 Task: Add Dreambrands Progesterone Cream with Vitamins and Herbals for Women to the cart.
Action: Mouse moved to (912, 301)
Screenshot: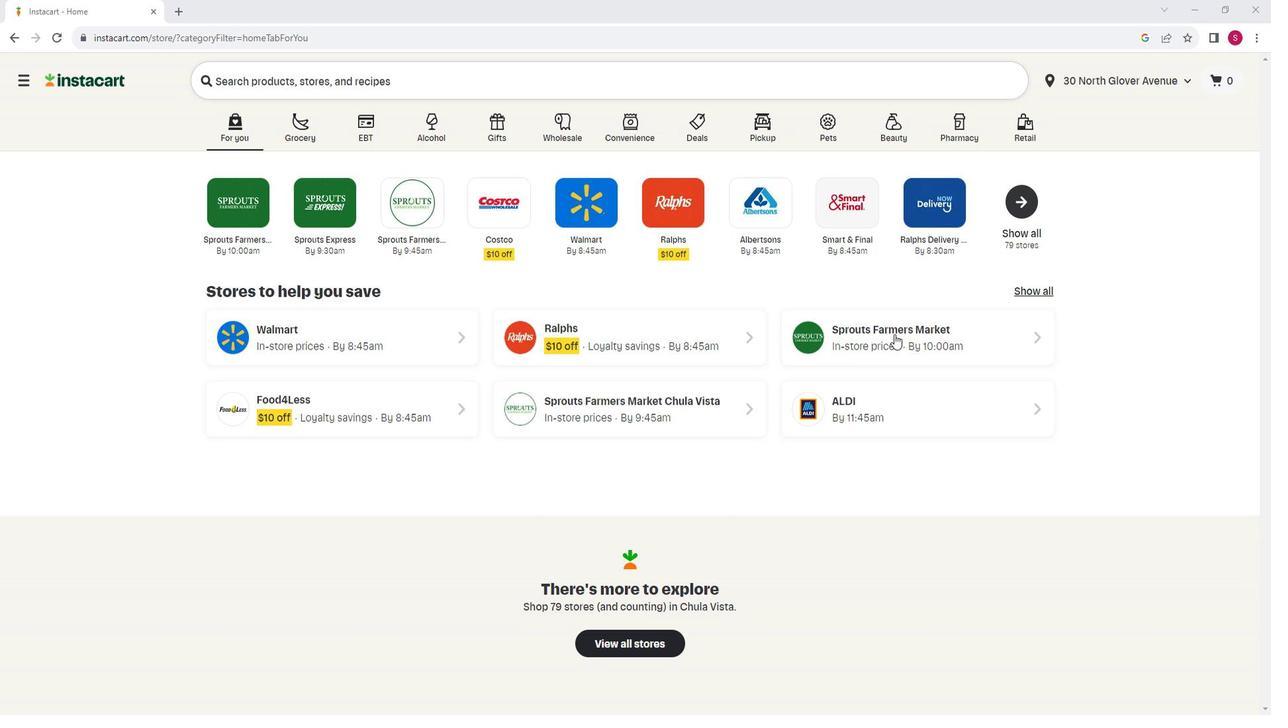
Action: Mouse pressed left at (912, 301)
Screenshot: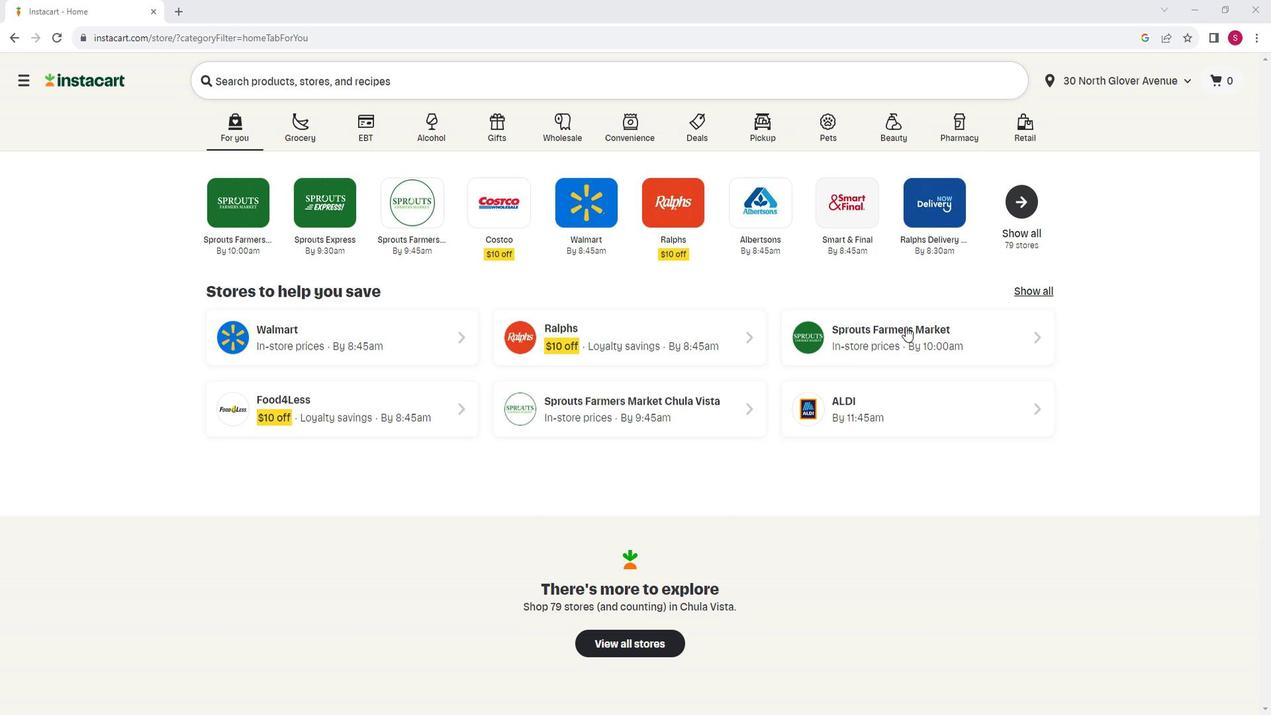 
Action: Mouse moved to (72, 444)
Screenshot: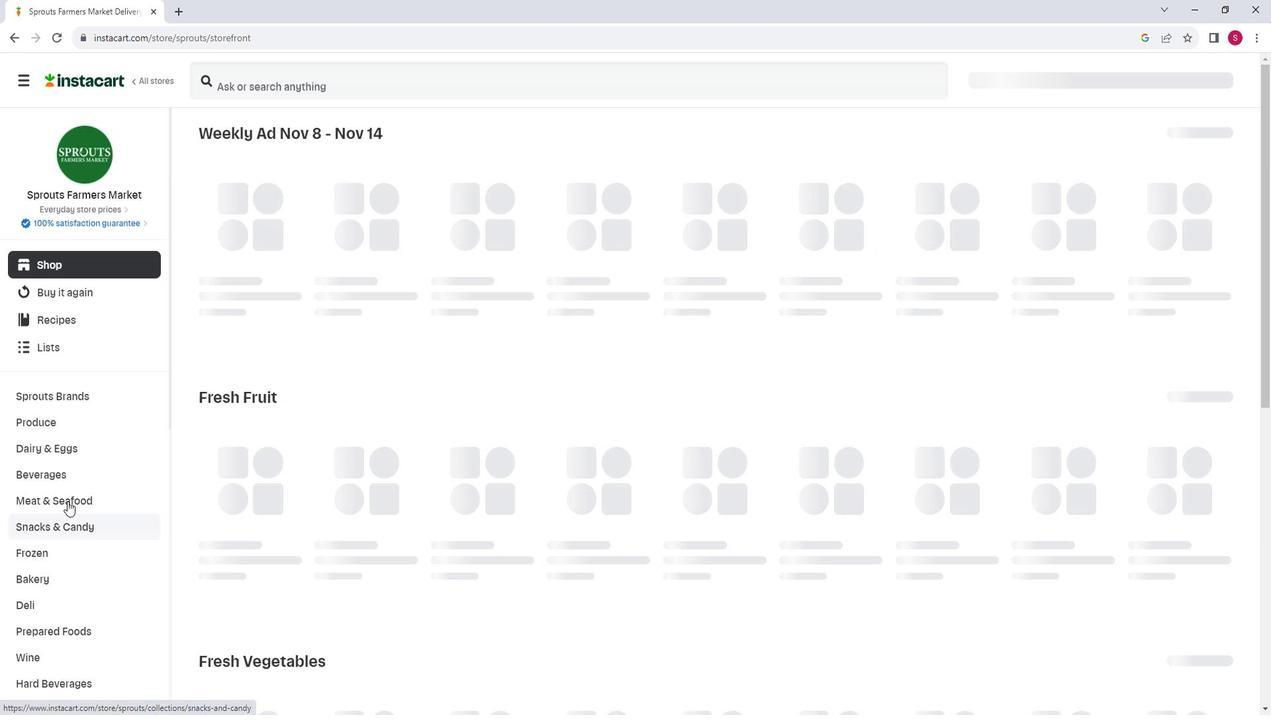 
Action: Mouse scrolled (72, 443) with delta (0, 0)
Screenshot: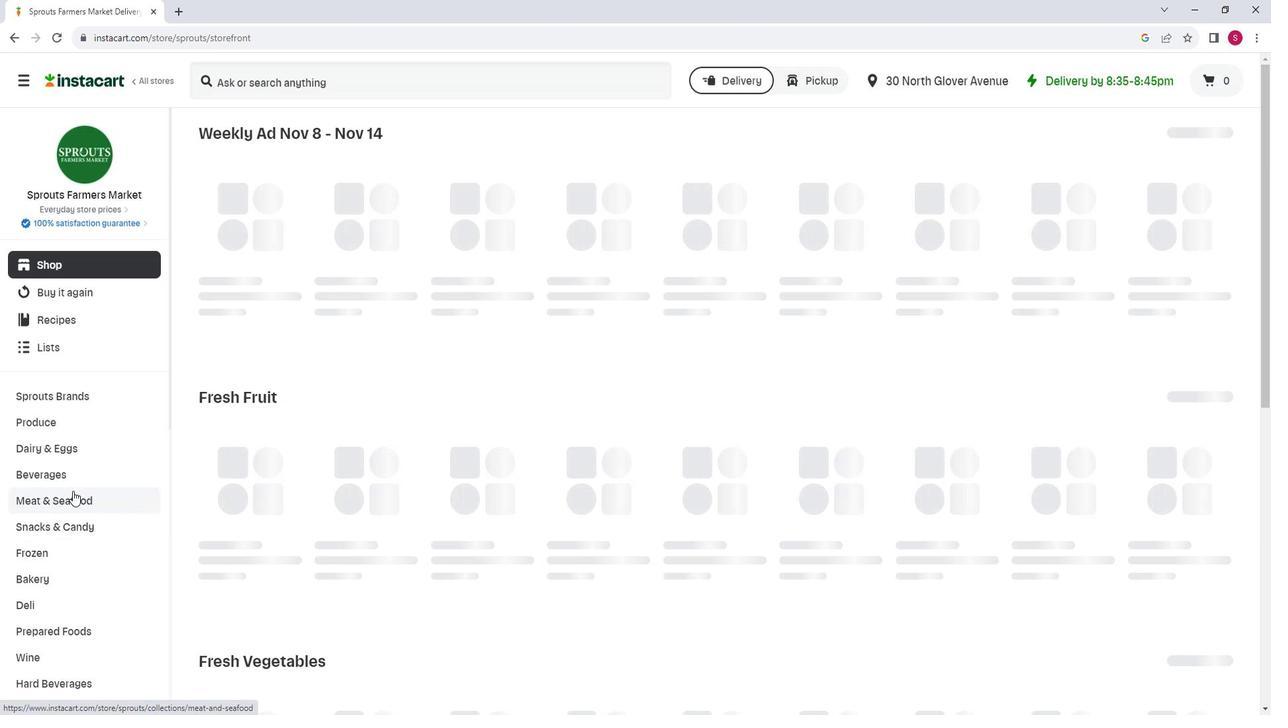 
Action: Mouse scrolled (72, 443) with delta (0, 0)
Screenshot: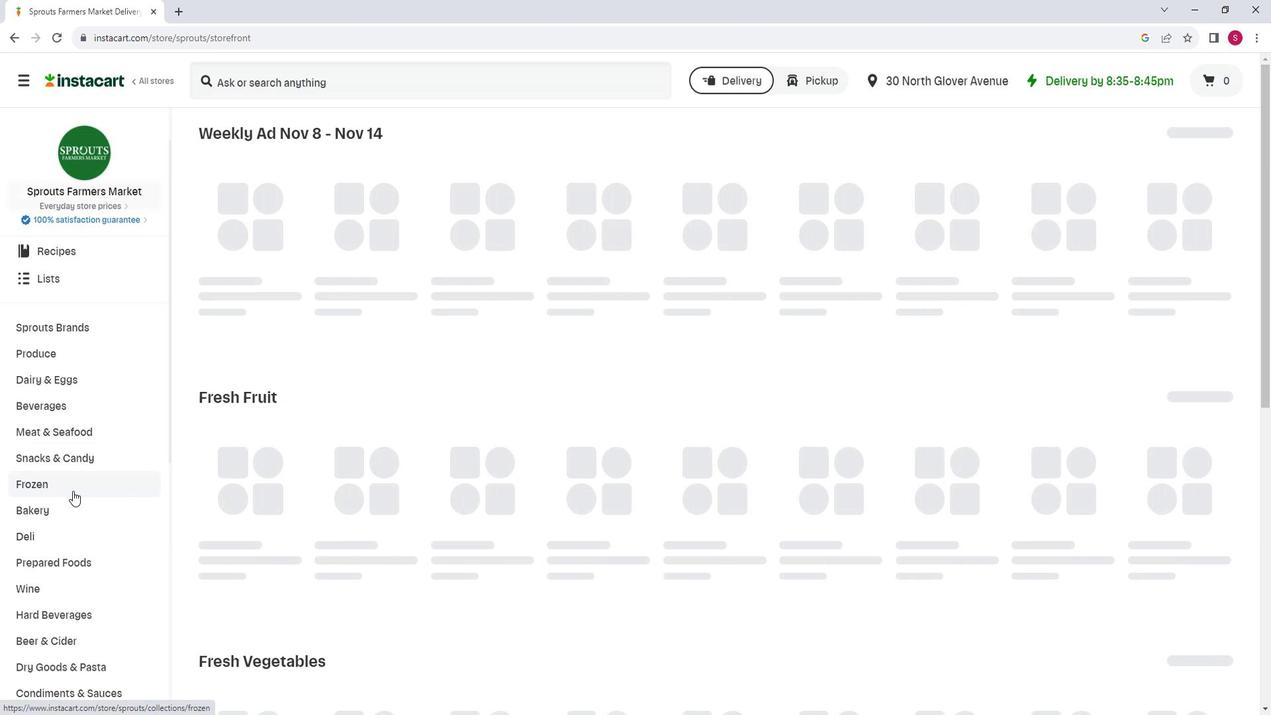 
Action: Mouse scrolled (72, 443) with delta (0, 0)
Screenshot: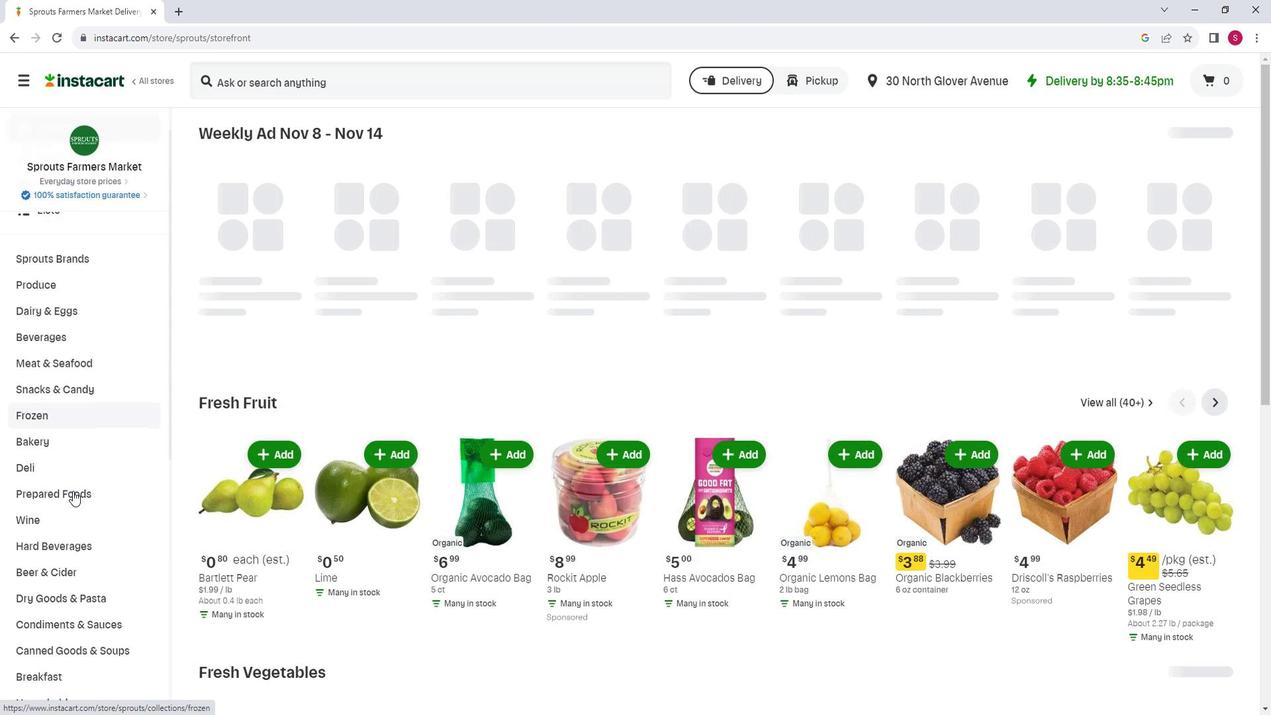
Action: Mouse scrolled (72, 443) with delta (0, 0)
Screenshot: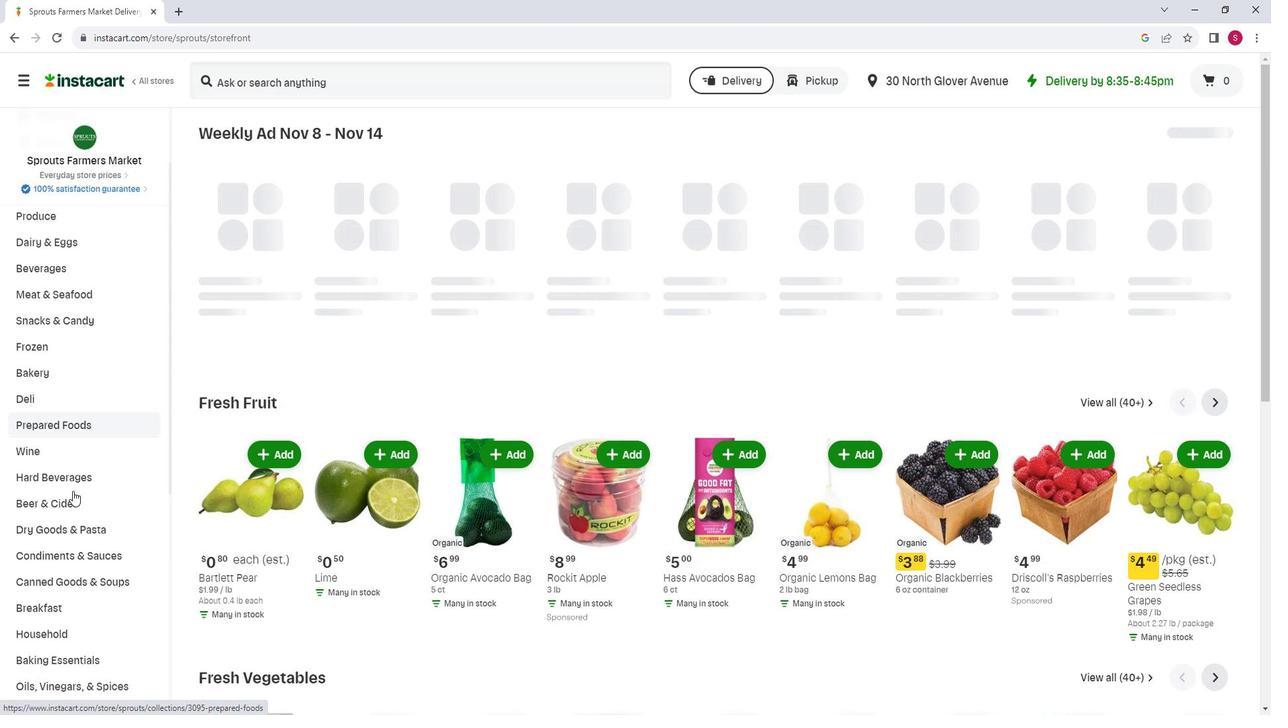 
Action: Mouse scrolled (72, 443) with delta (0, 0)
Screenshot: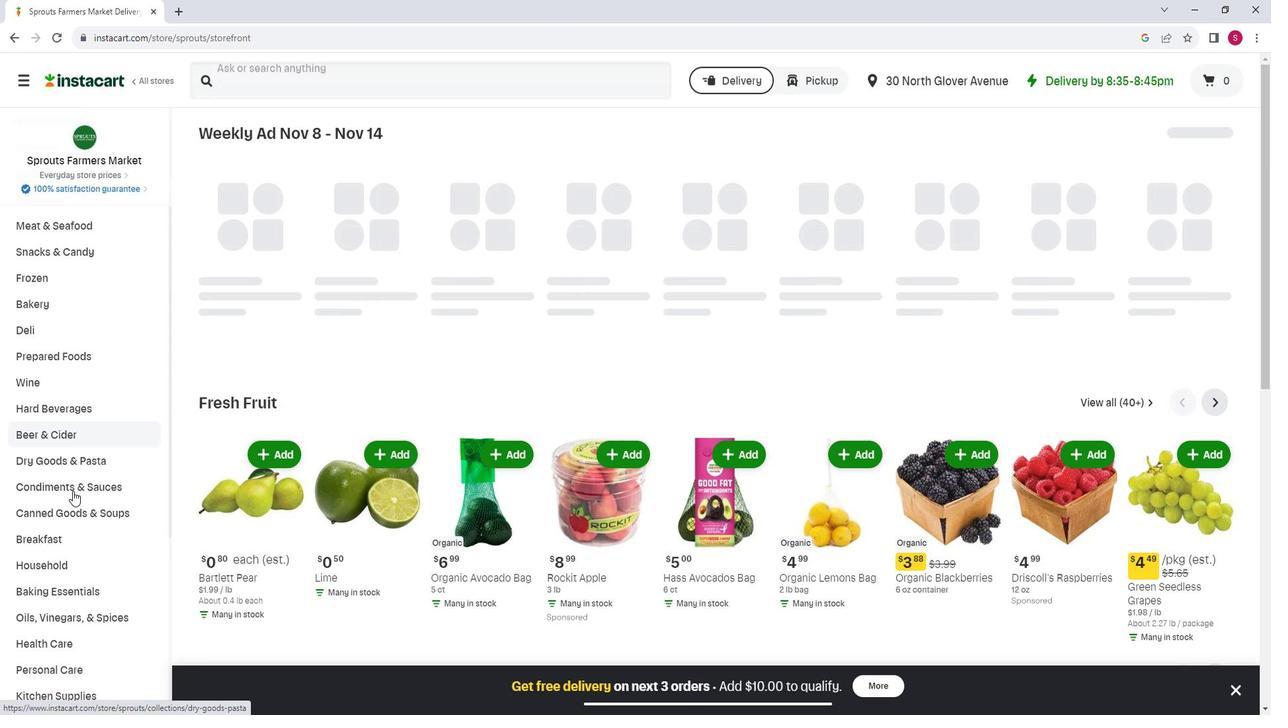 
Action: Mouse scrolled (72, 443) with delta (0, 0)
Screenshot: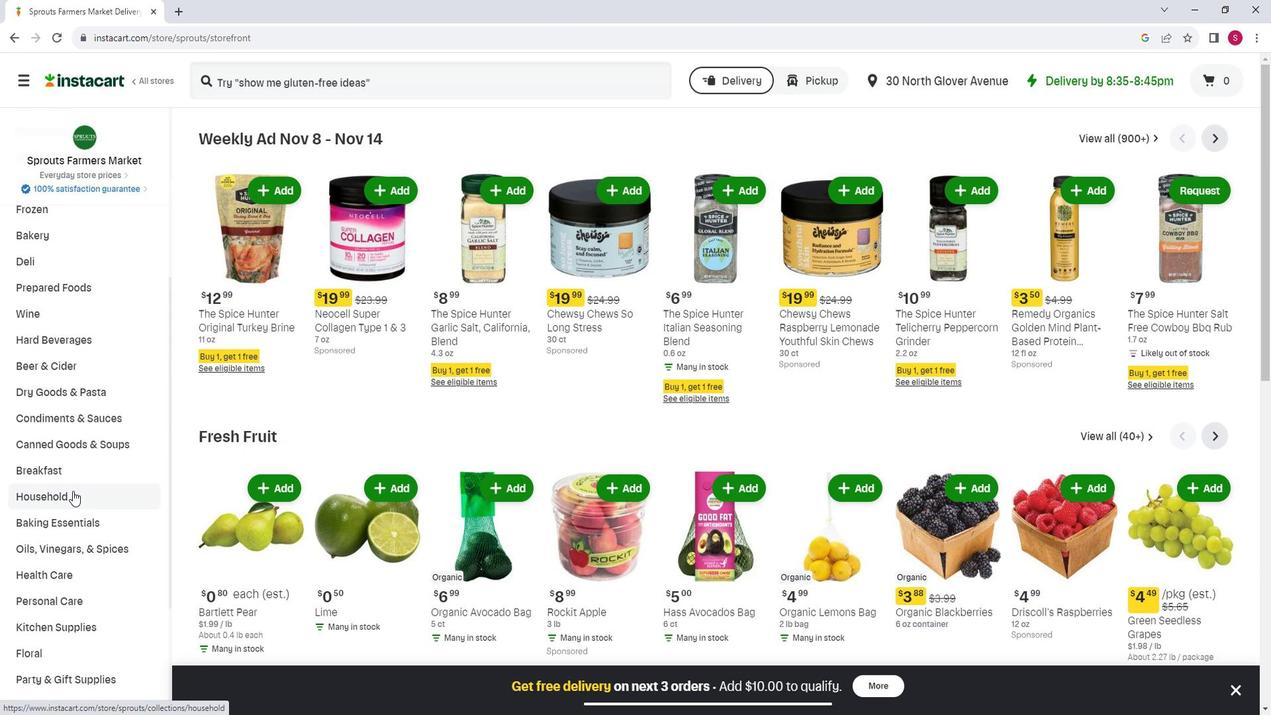 
Action: Mouse moved to (84, 480)
Screenshot: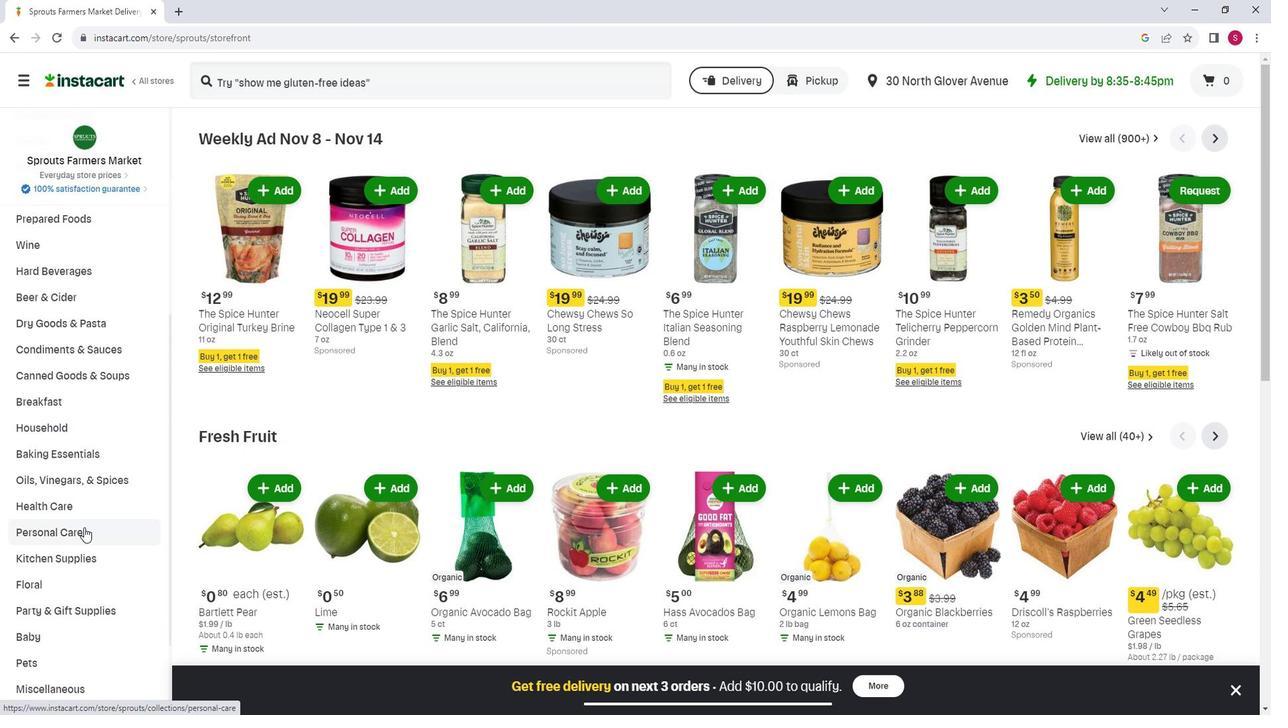 
Action: Mouse pressed left at (84, 480)
Screenshot: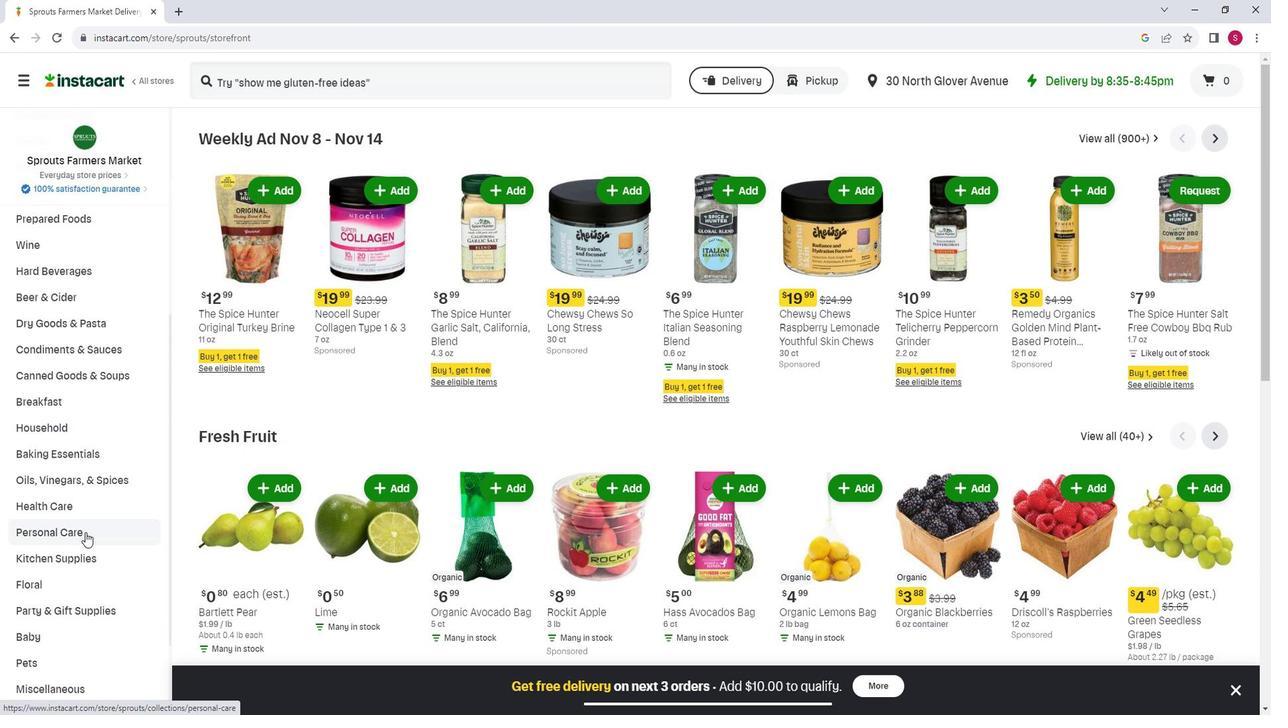 
Action: Mouse moved to (348, 171)
Screenshot: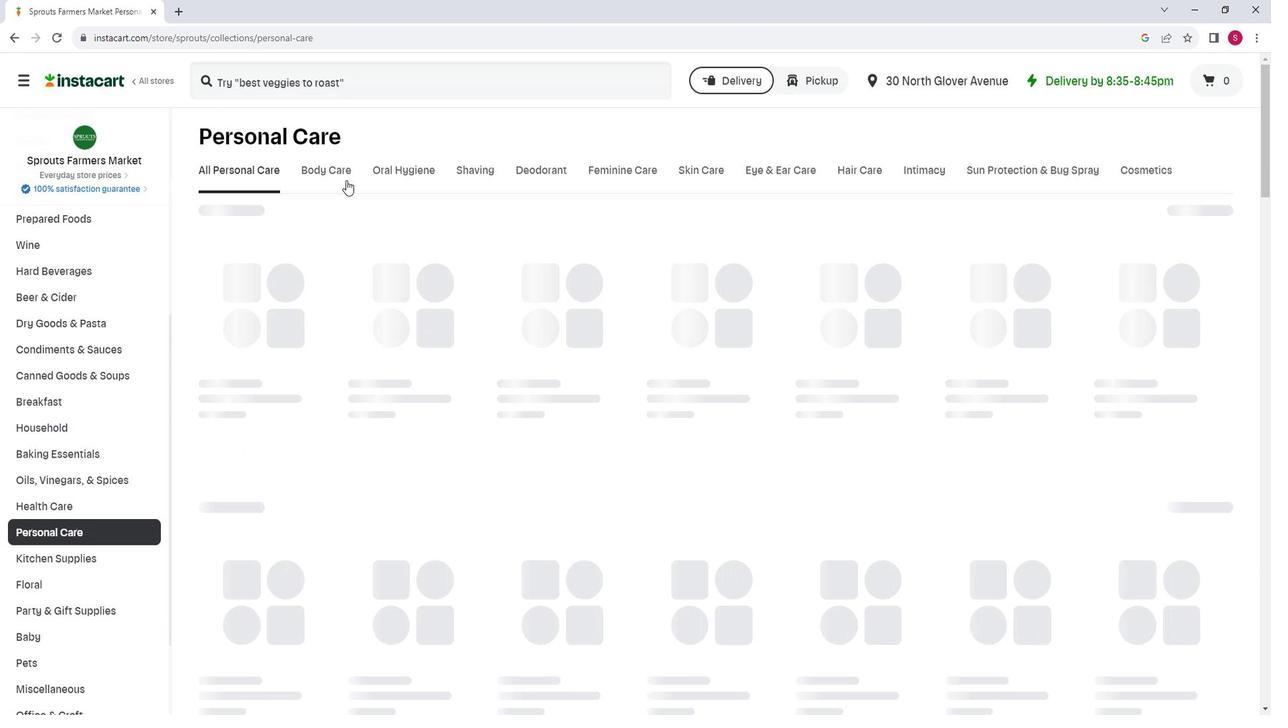 
Action: Mouse pressed left at (348, 171)
Screenshot: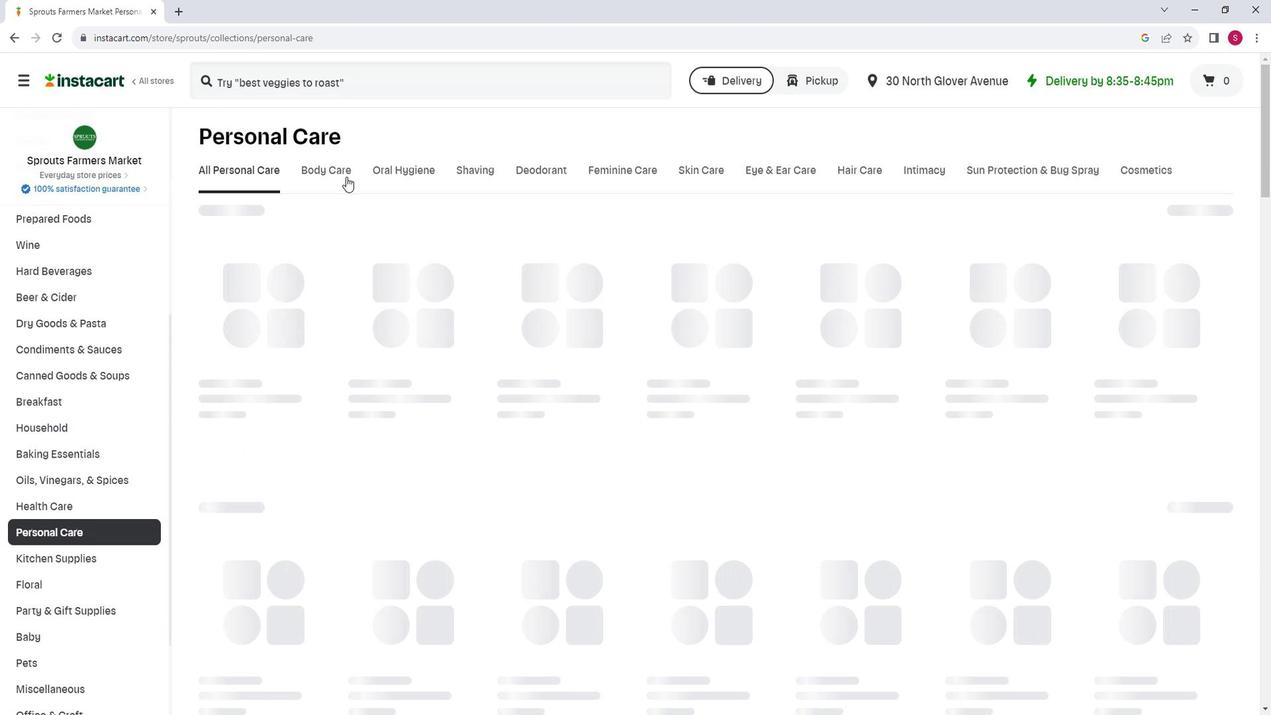 
Action: Mouse moved to (545, 228)
Screenshot: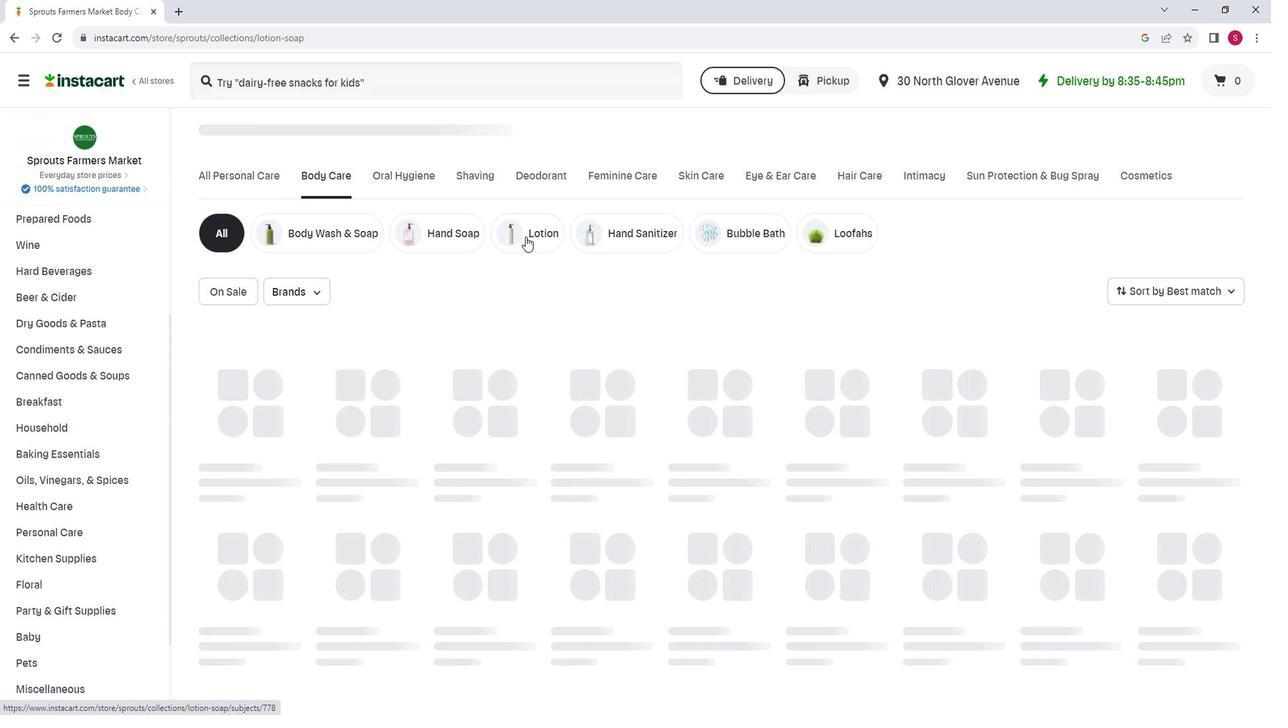 
Action: Mouse pressed left at (545, 228)
Screenshot: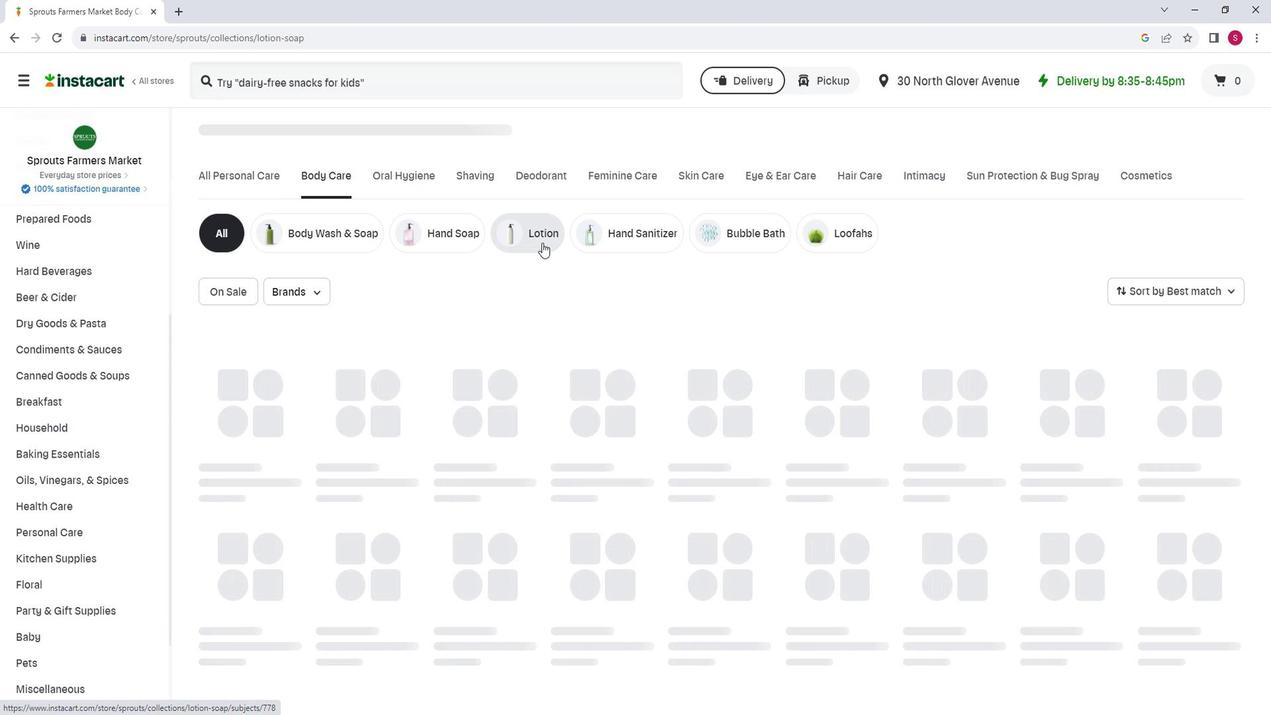 
Action: Mouse moved to (358, 91)
Screenshot: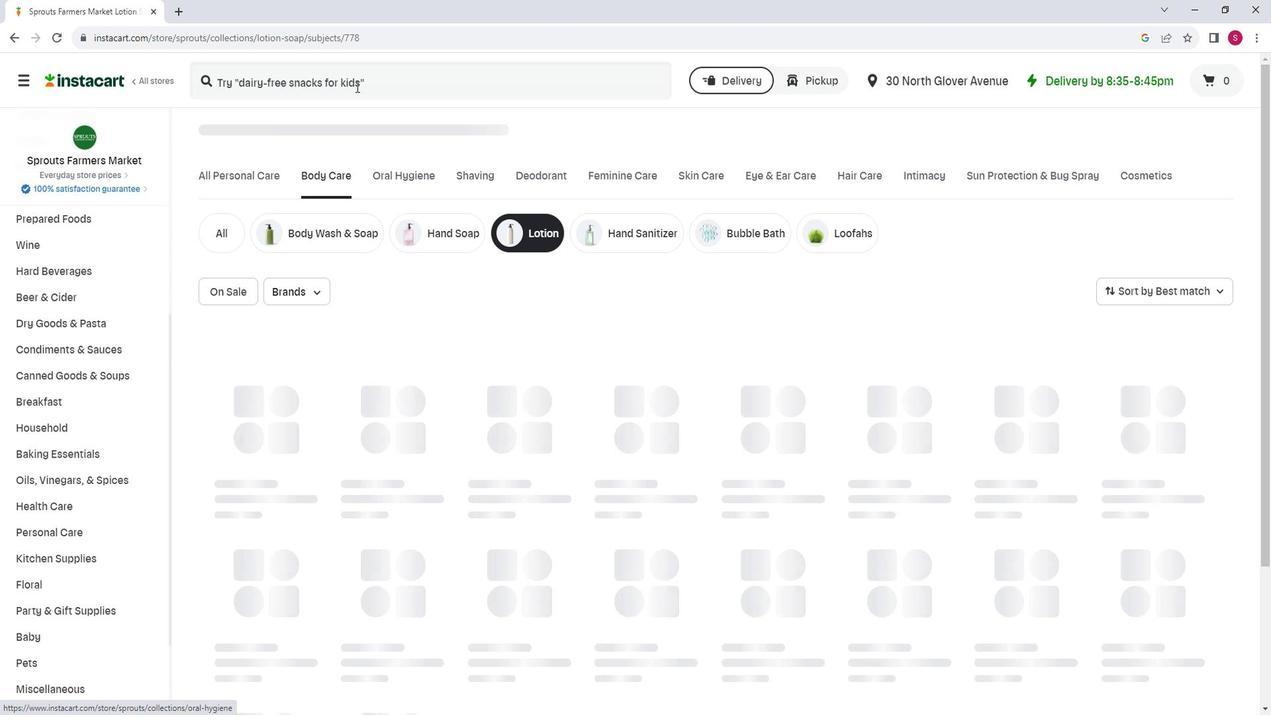 
Action: Mouse pressed left at (358, 91)
Screenshot: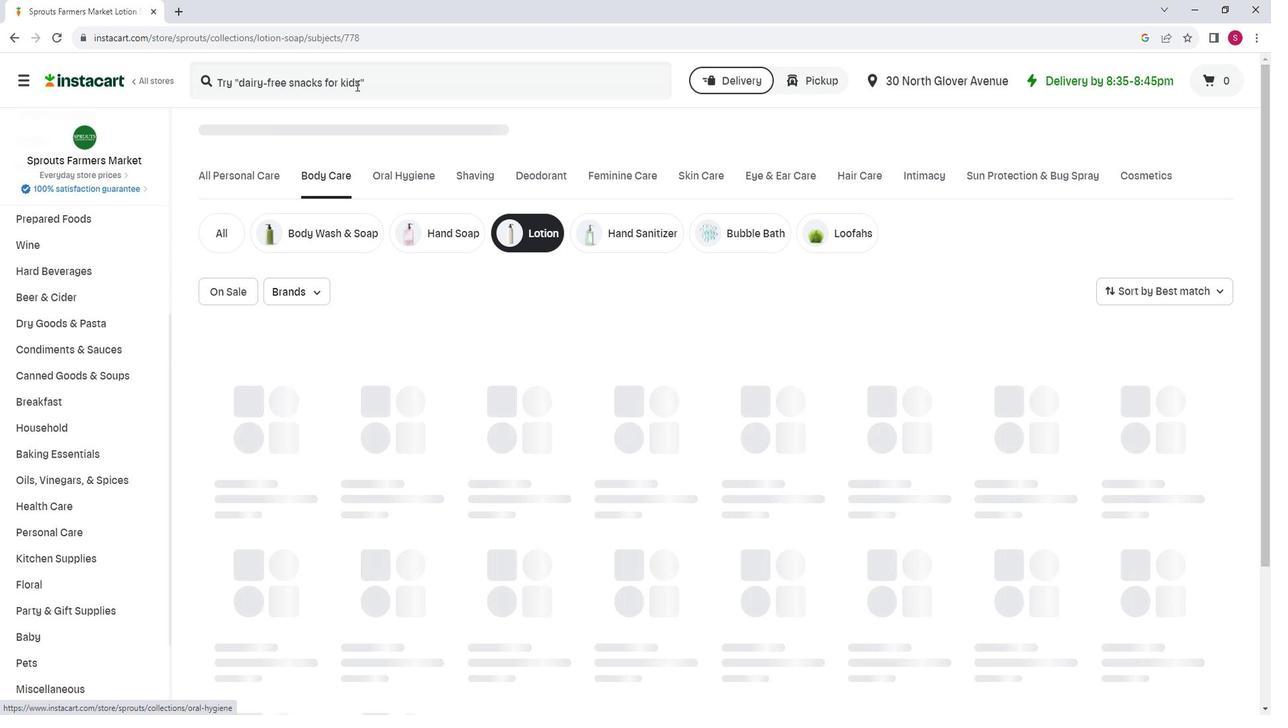
Action: Key pressed <Key.shift>Dt<Key.backspace>ream<Key.space><Key.backspace>brands<Key.space><Key.shift>Progresterone<Key.space><Key.shift>Cream<Key.space>with<Key.space><Key.shift>Vitamins<Key.space>and
Screenshot: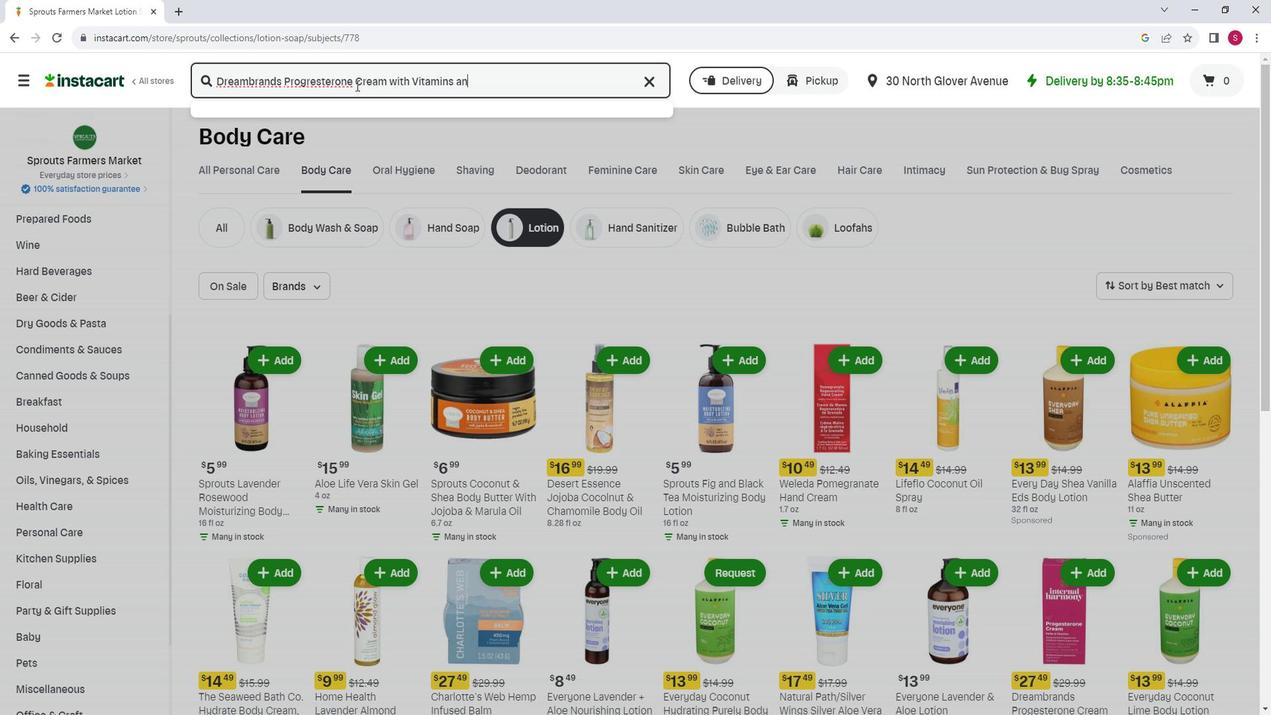 
Action: Mouse moved to (506, 91)
Screenshot: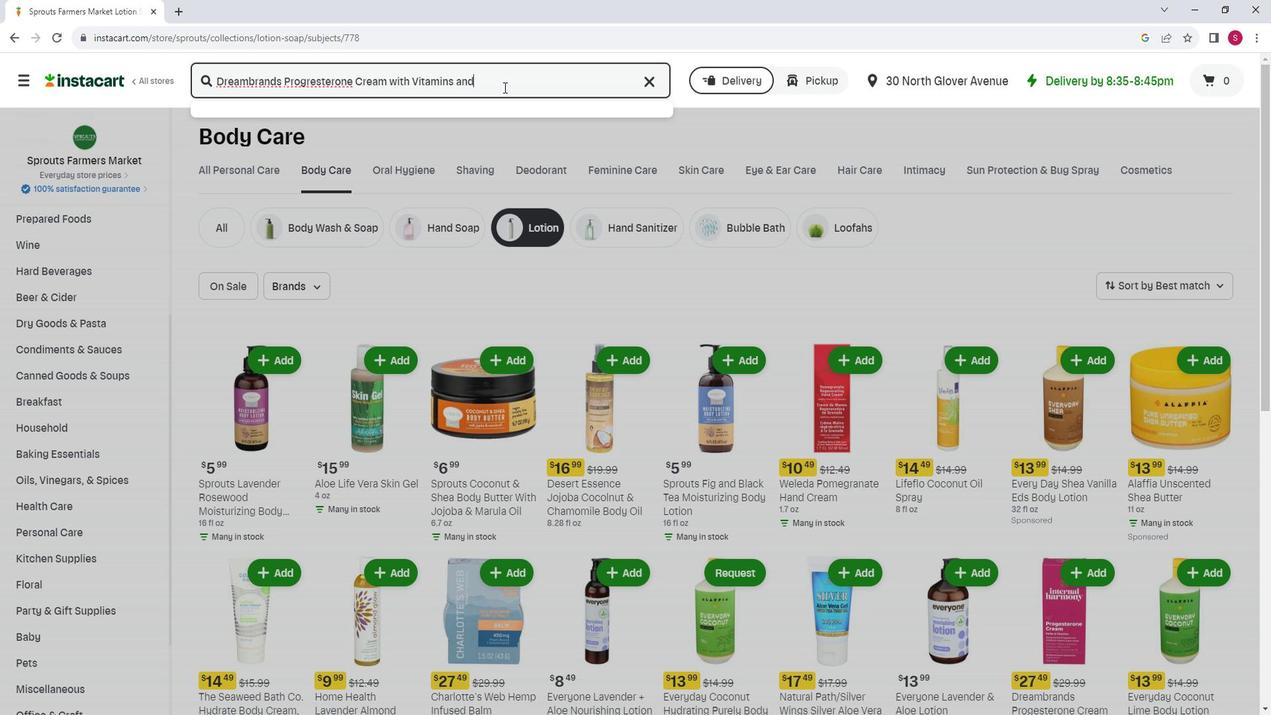 
Action: Mouse pressed left at (506, 91)
Screenshot: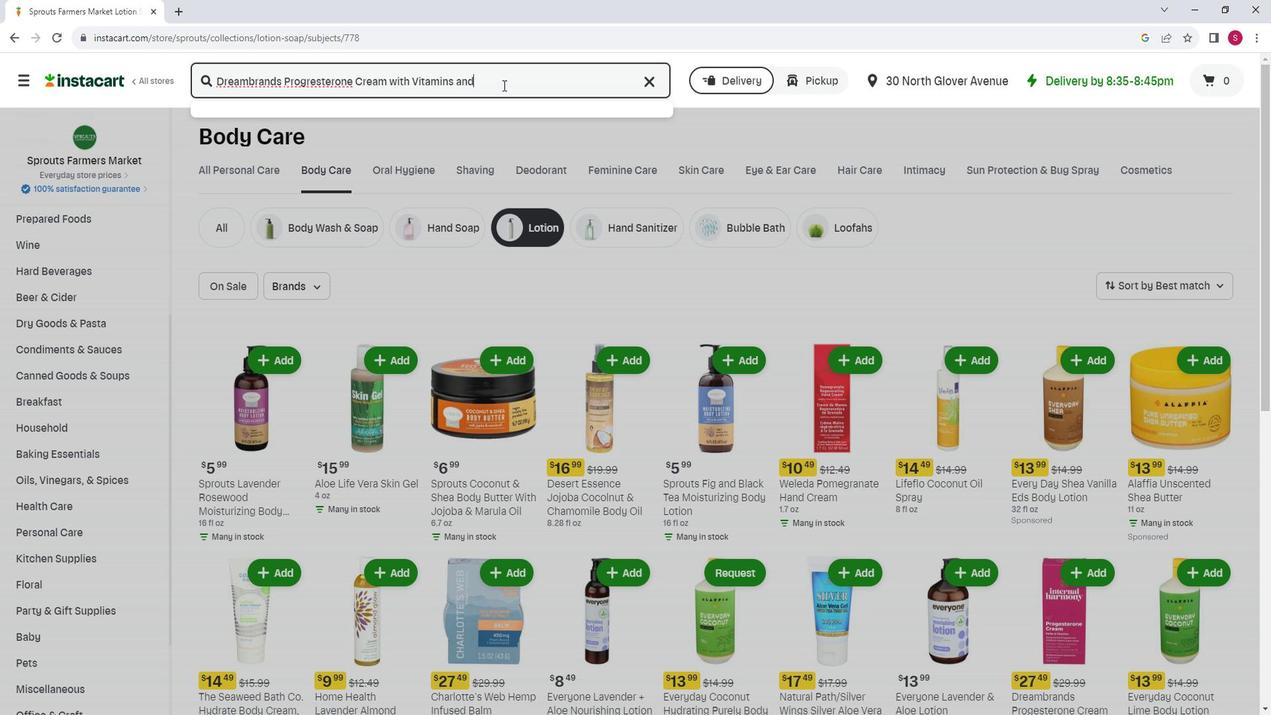 
Action: Mouse moved to (507, 90)
Screenshot: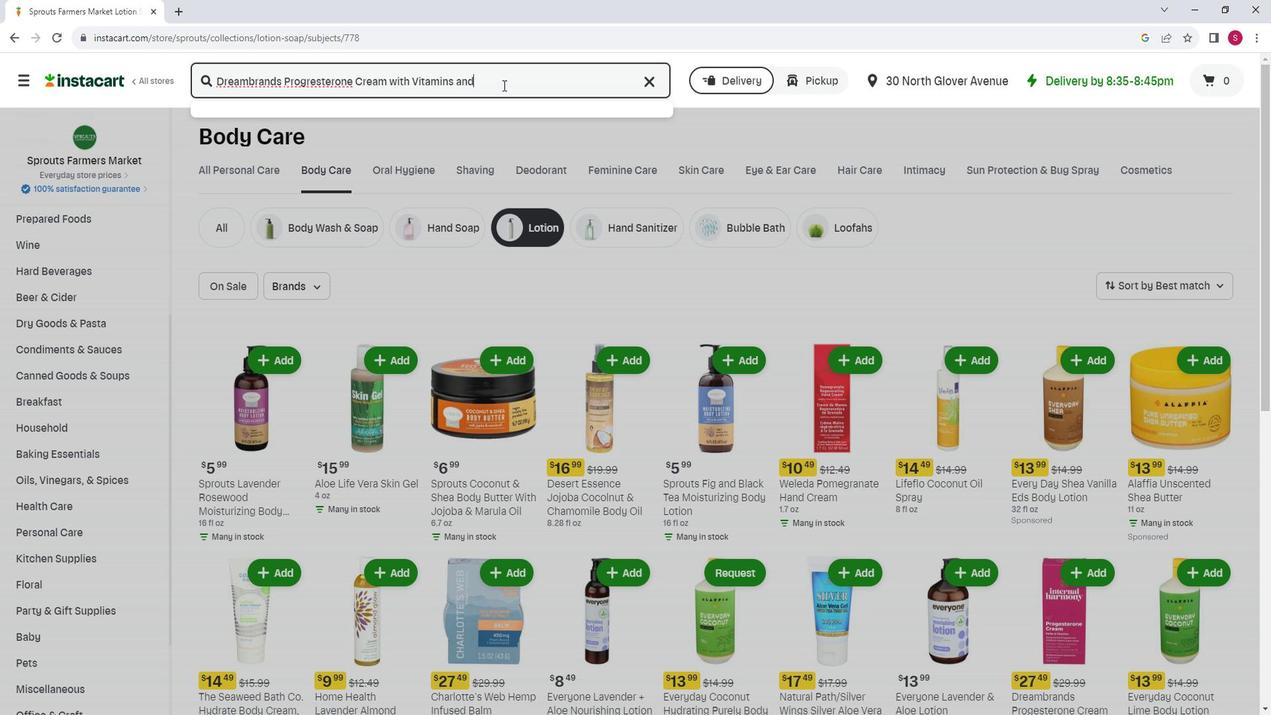 
Action: Key pressed <Key.space><Key.space><Key.shift>Herbals<Key.space>for<Key.space><Key.shift>Women<Key.space><Key.enter>
Screenshot: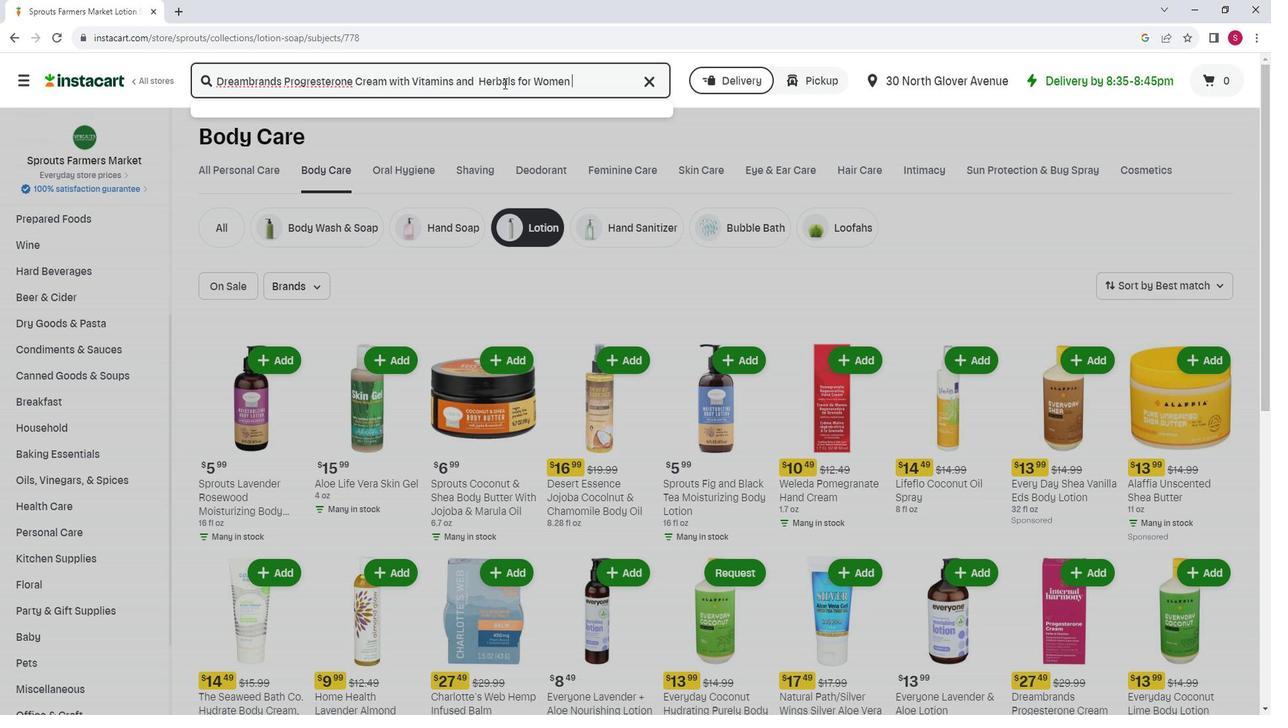 
Action: Mouse moved to (384, 199)
Screenshot: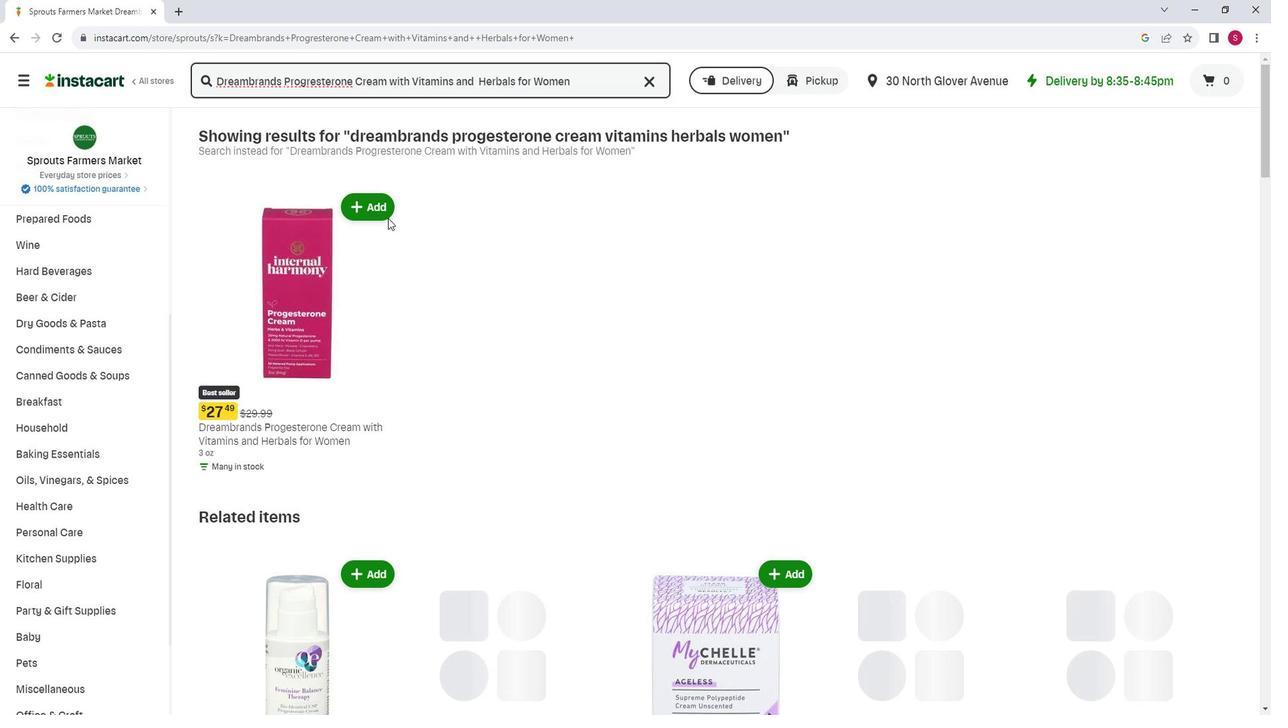 
Action: Mouse pressed left at (384, 199)
Screenshot: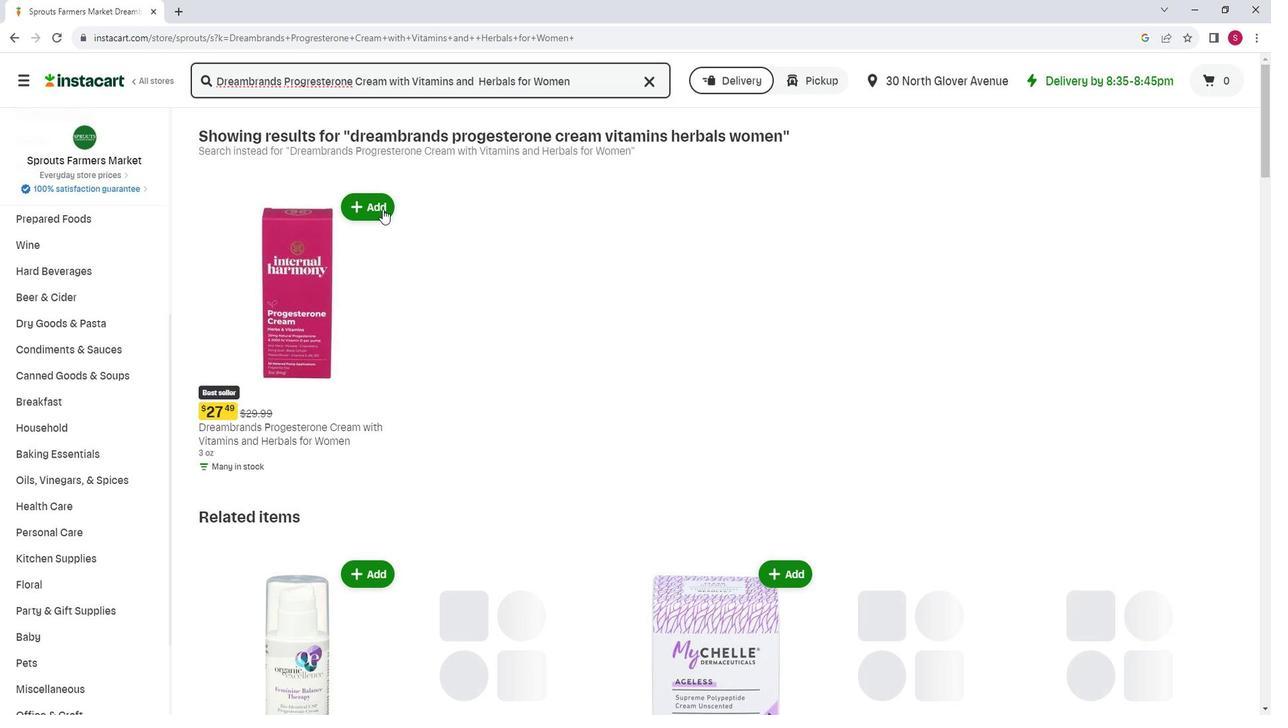 
Action: Mouse moved to (600, 224)
Screenshot: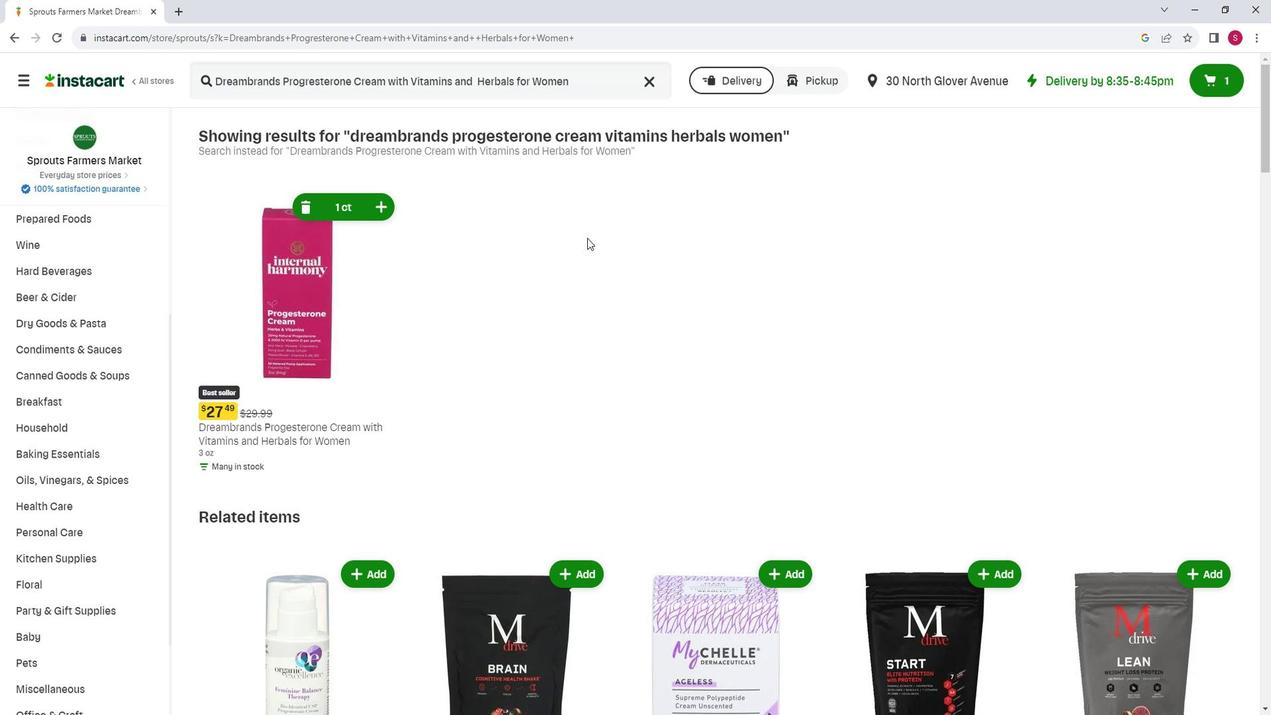 
